 Task: Add the task  Add support for user-generated content and comments to the section Dash & Smash in the project VentureTech and add a Due Date to the respective task as 2024/01/26.
Action: Mouse moved to (57, 385)
Screenshot: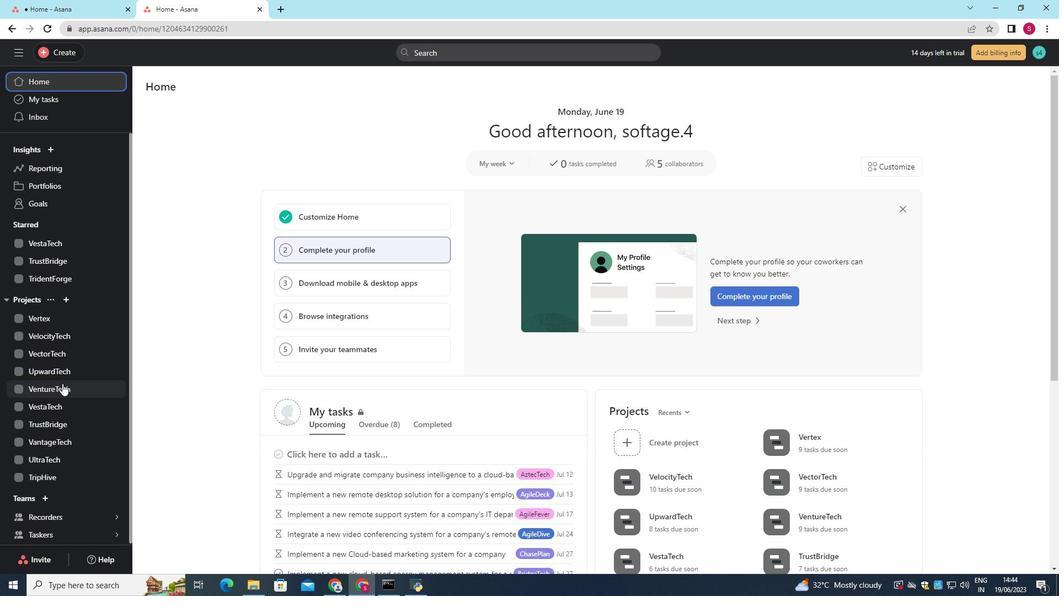 
Action: Mouse pressed left at (57, 385)
Screenshot: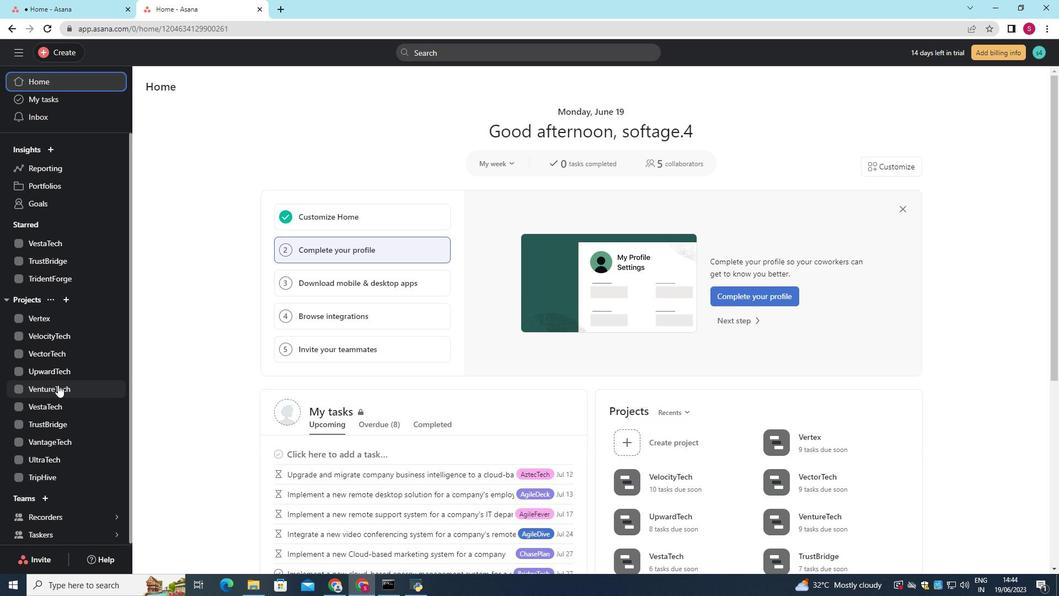 
Action: Mouse moved to (195, 107)
Screenshot: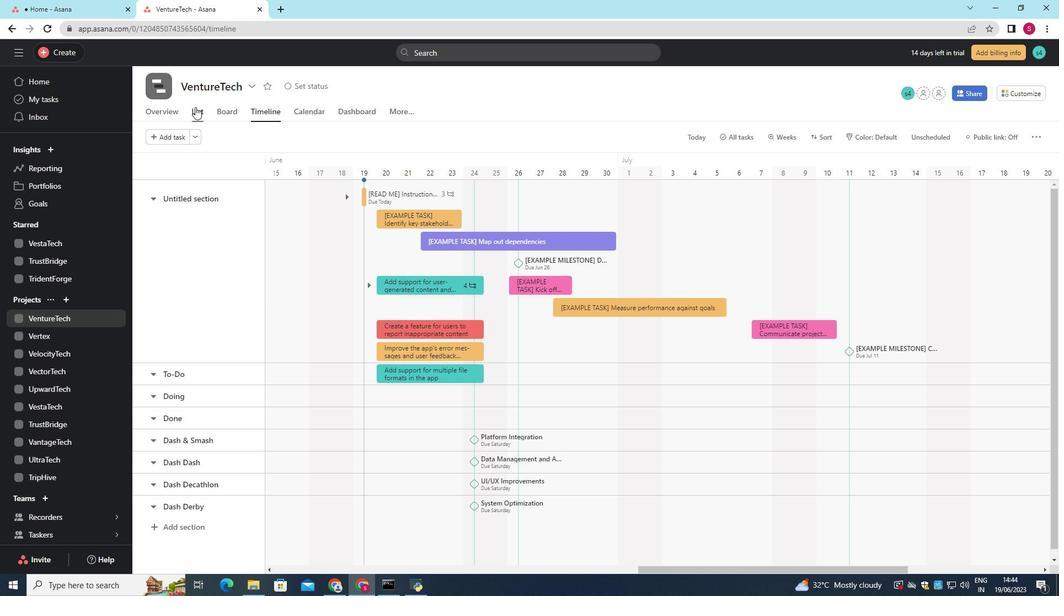 
Action: Mouse pressed left at (195, 107)
Screenshot: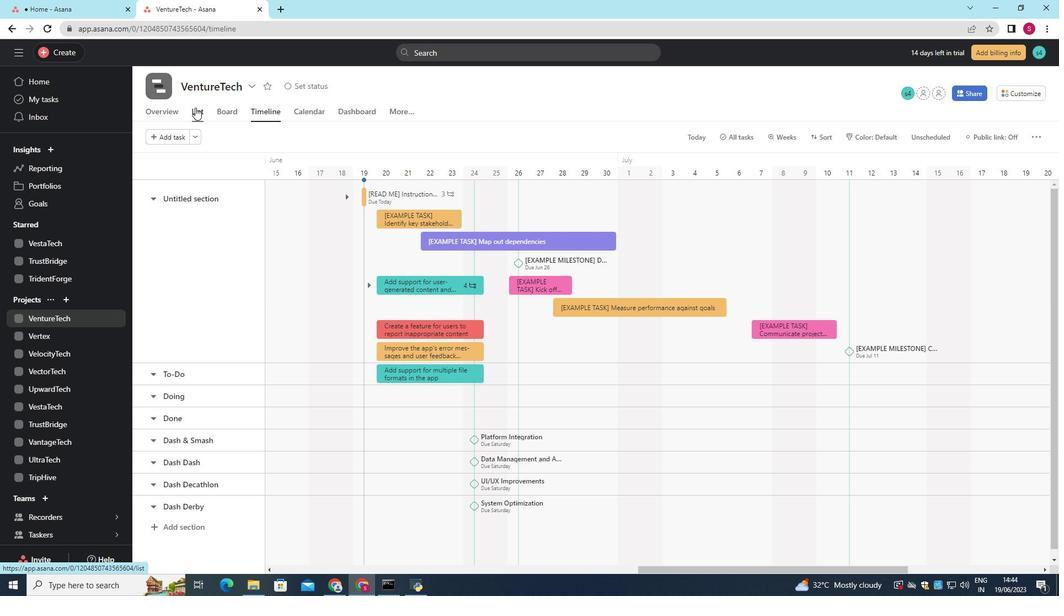 
Action: Mouse moved to (454, 253)
Screenshot: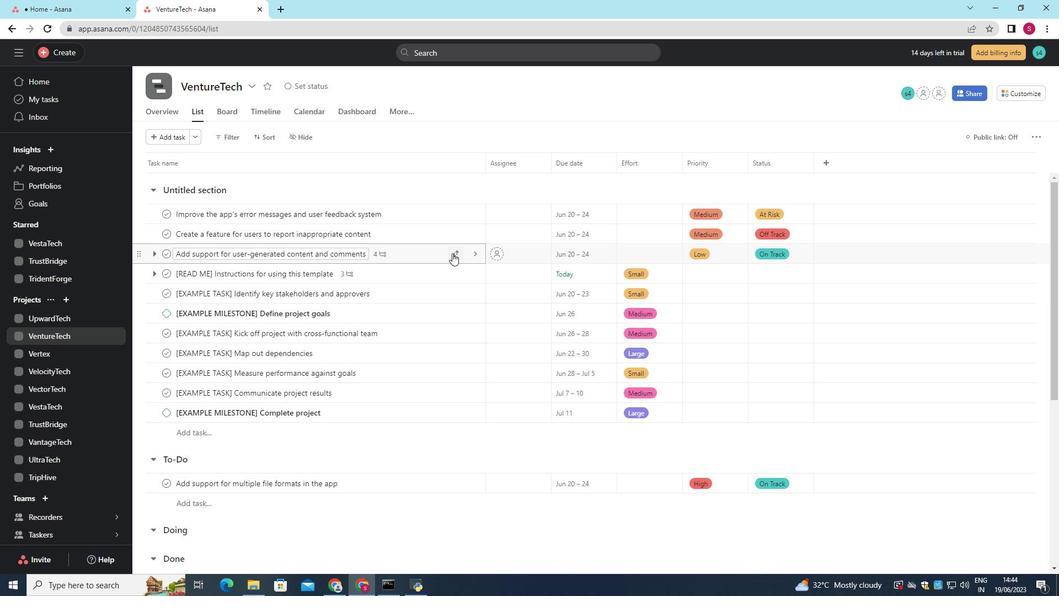 
Action: Mouse pressed left at (454, 253)
Screenshot: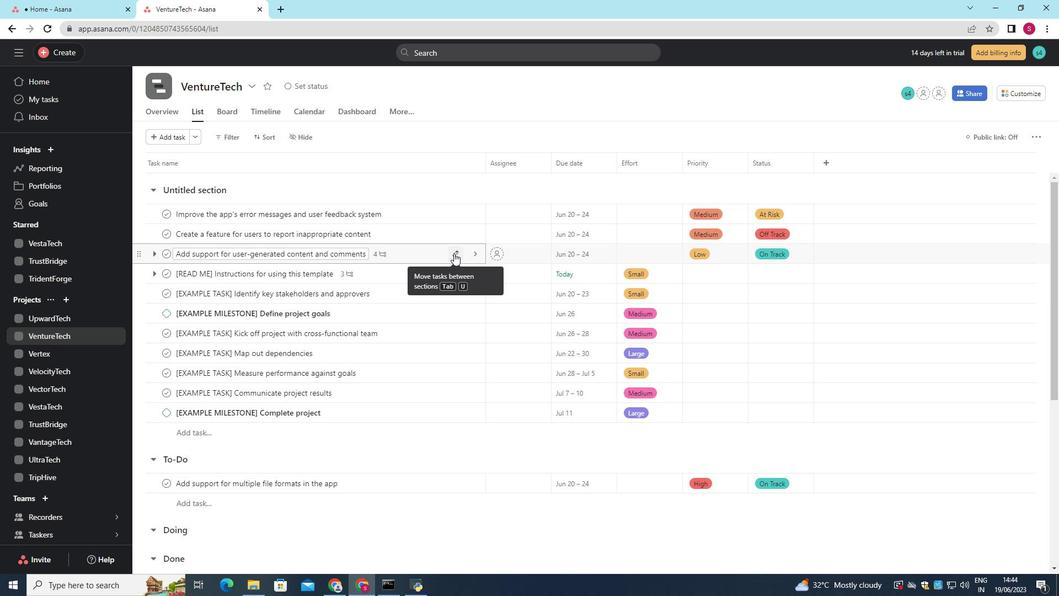 
Action: Mouse moved to (424, 372)
Screenshot: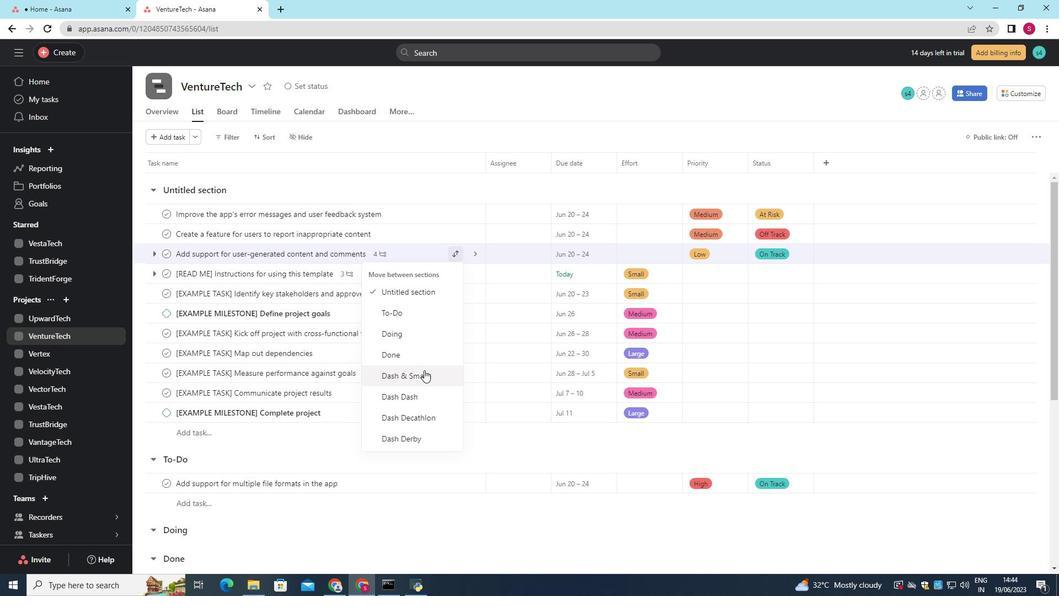 
Action: Mouse pressed left at (424, 372)
Screenshot: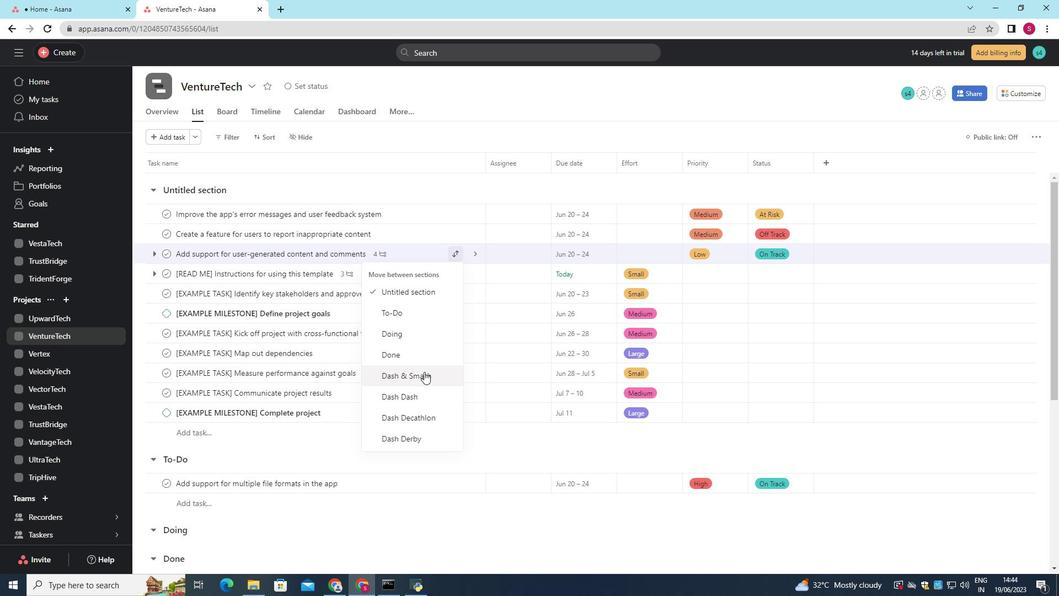 
Action: Mouse moved to (413, 388)
Screenshot: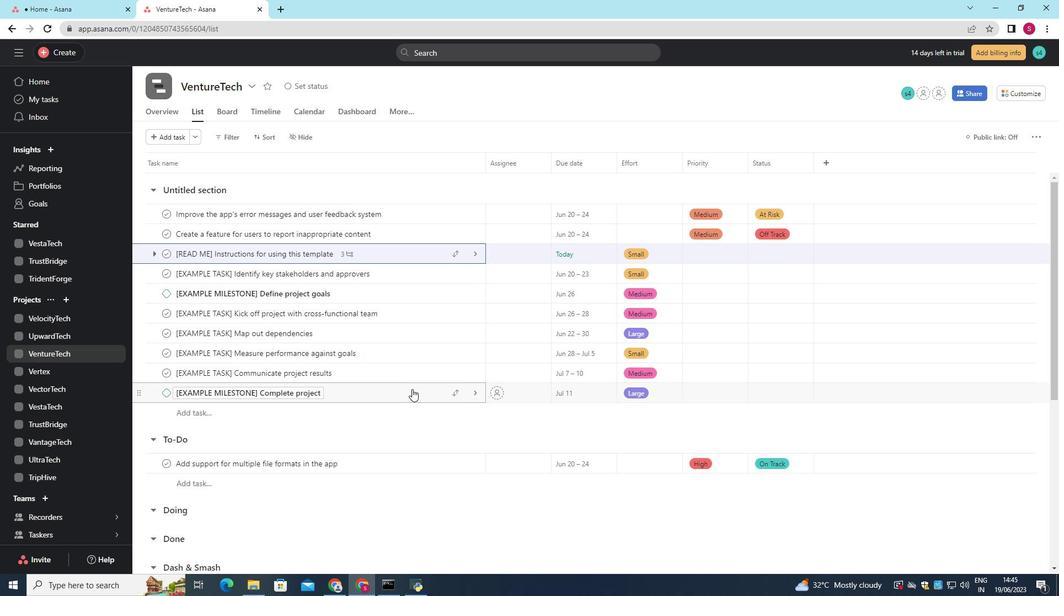 
Action: Mouse scrolled (413, 388) with delta (0, 0)
Screenshot: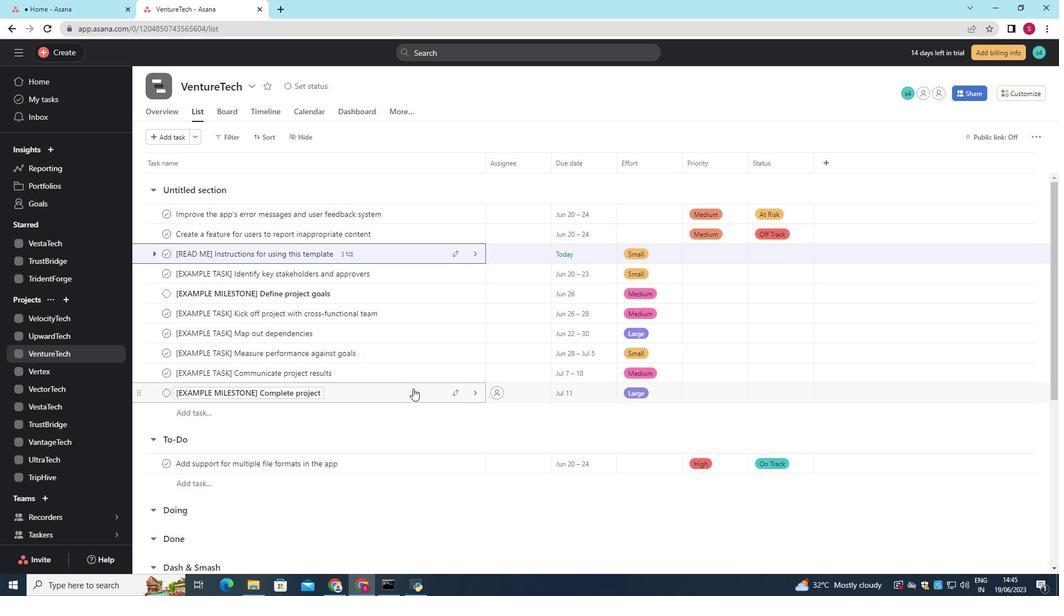 
Action: Mouse scrolled (413, 388) with delta (0, 0)
Screenshot: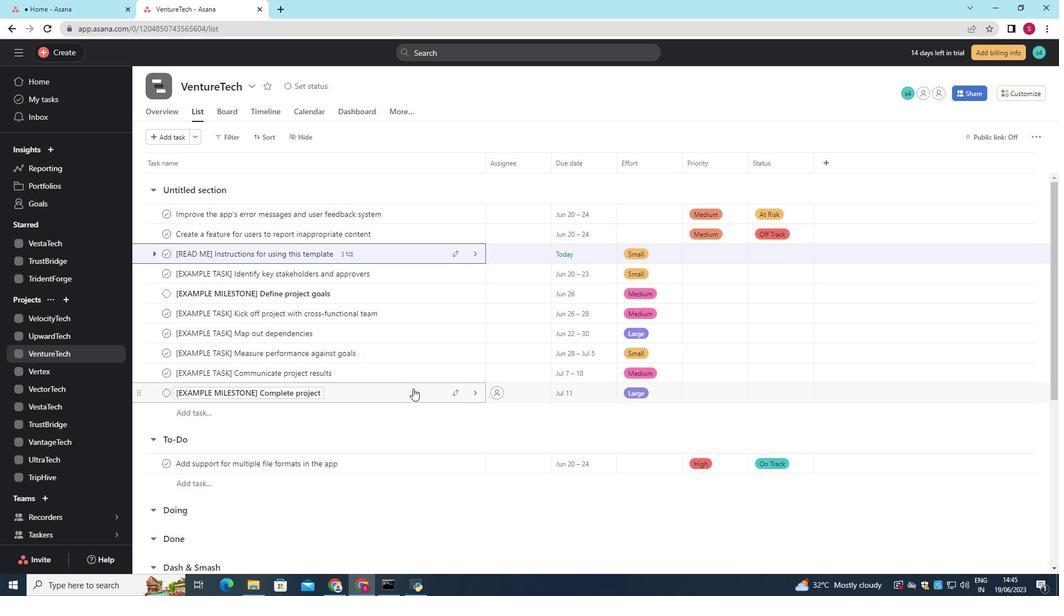 
Action: Mouse scrolled (413, 388) with delta (0, 0)
Screenshot: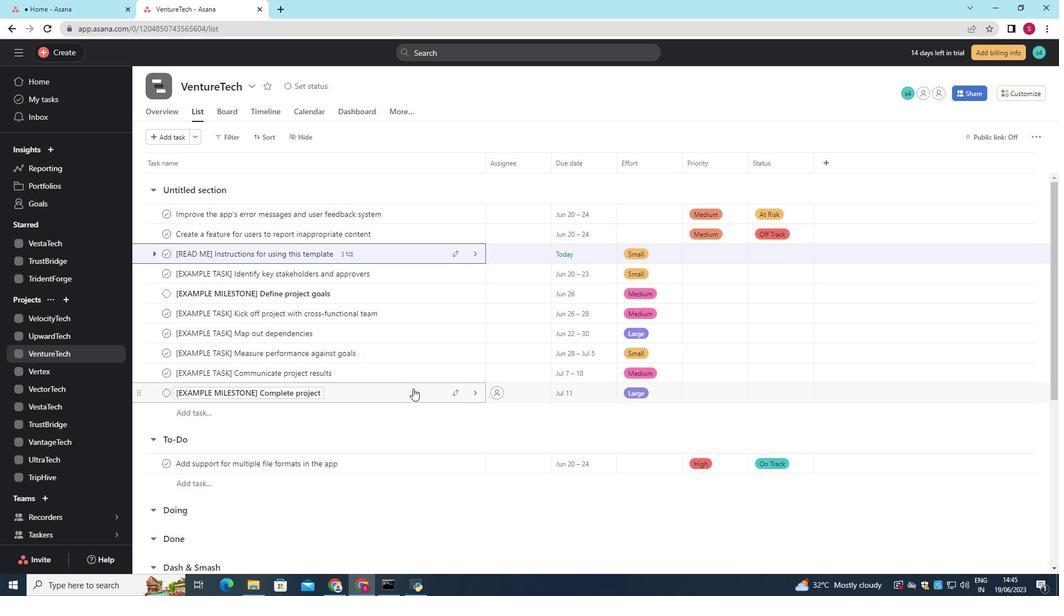 
Action: Mouse moved to (413, 388)
Screenshot: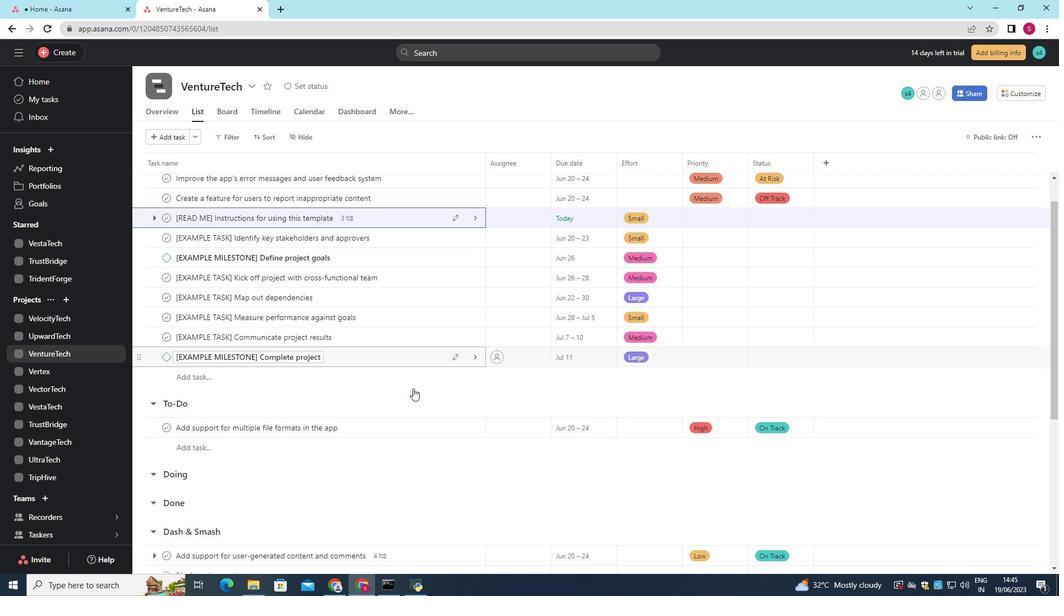 
Action: Mouse scrolled (413, 388) with delta (0, 0)
Screenshot: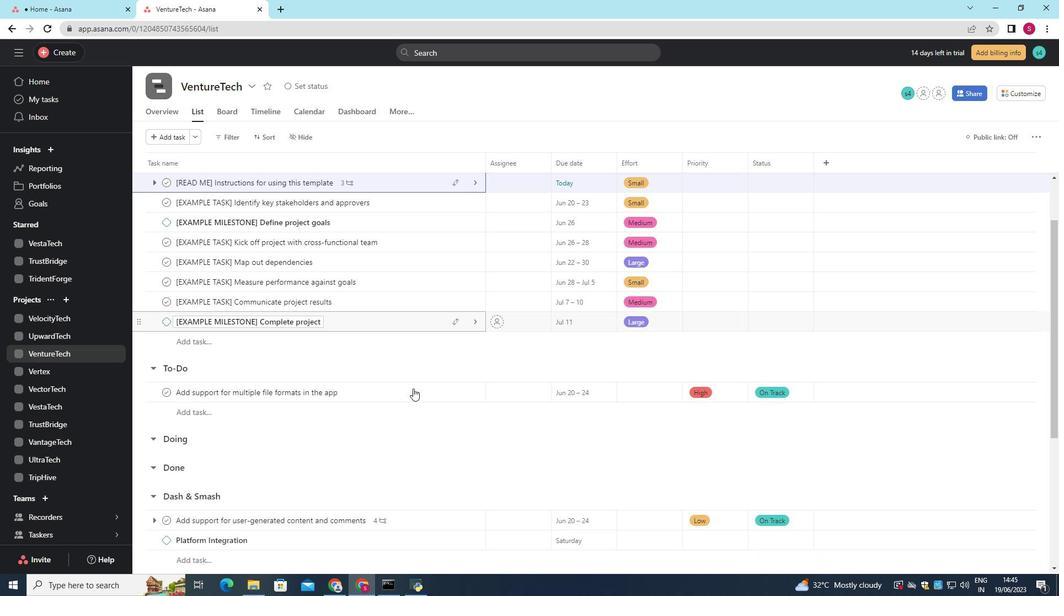 
Action: Mouse moved to (600, 373)
Screenshot: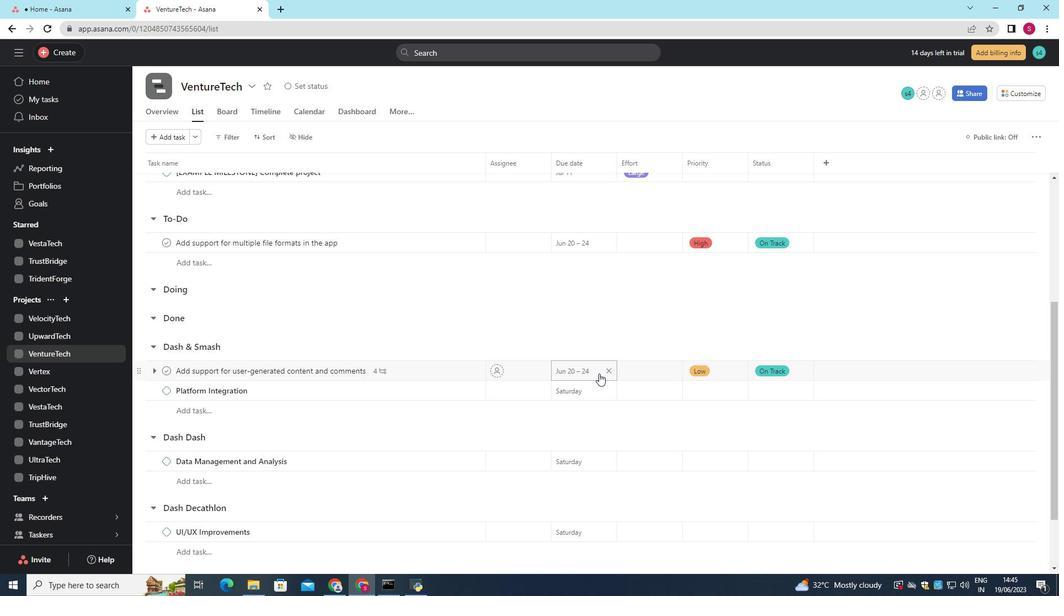 
Action: Mouse pressed left at (600, 373)
Screenshot: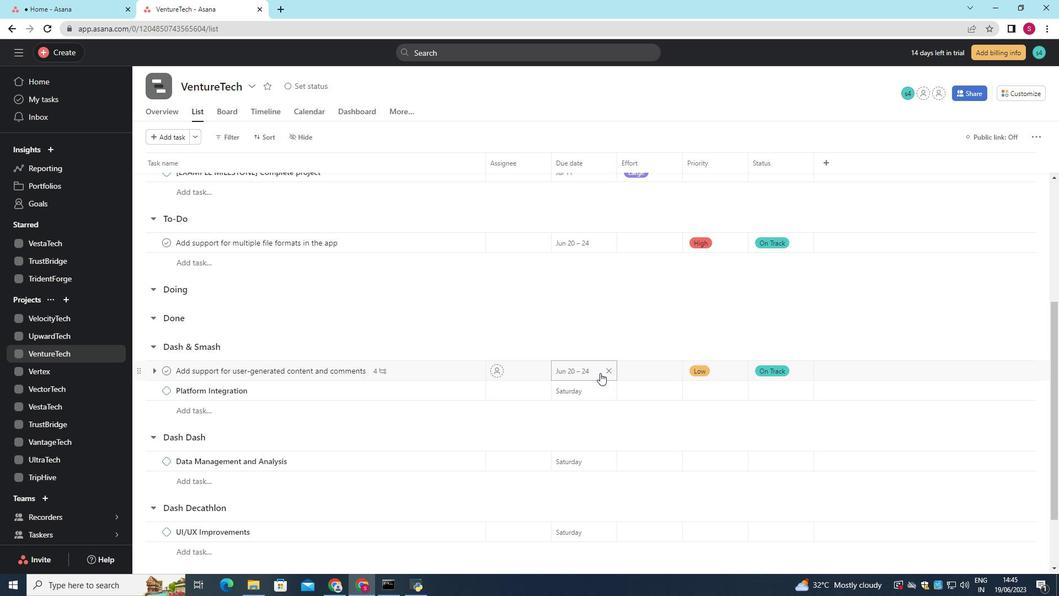 
Action: Mouse moved to (679, 165)
Screenshot: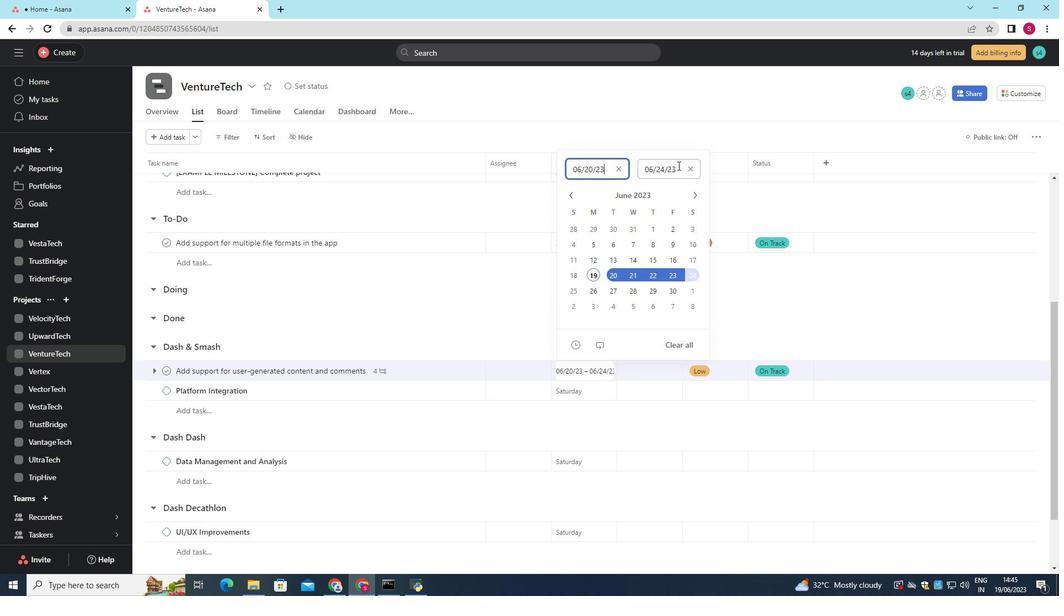 
Action: Mouse pressed left at (679, 165)
Screenshot: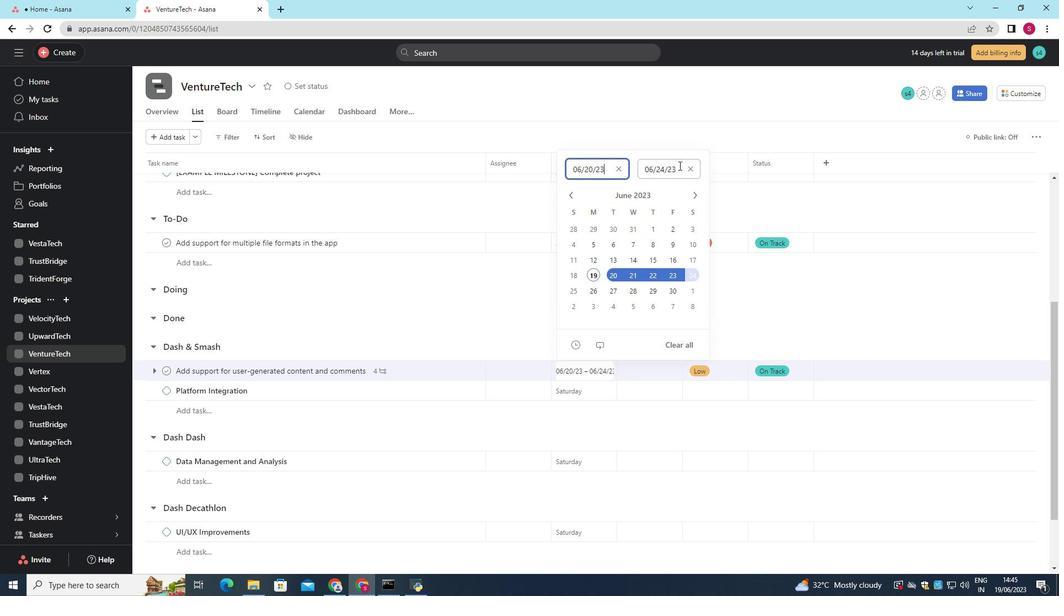 
Action: Mouse moved to (680, 166)
Screenshot: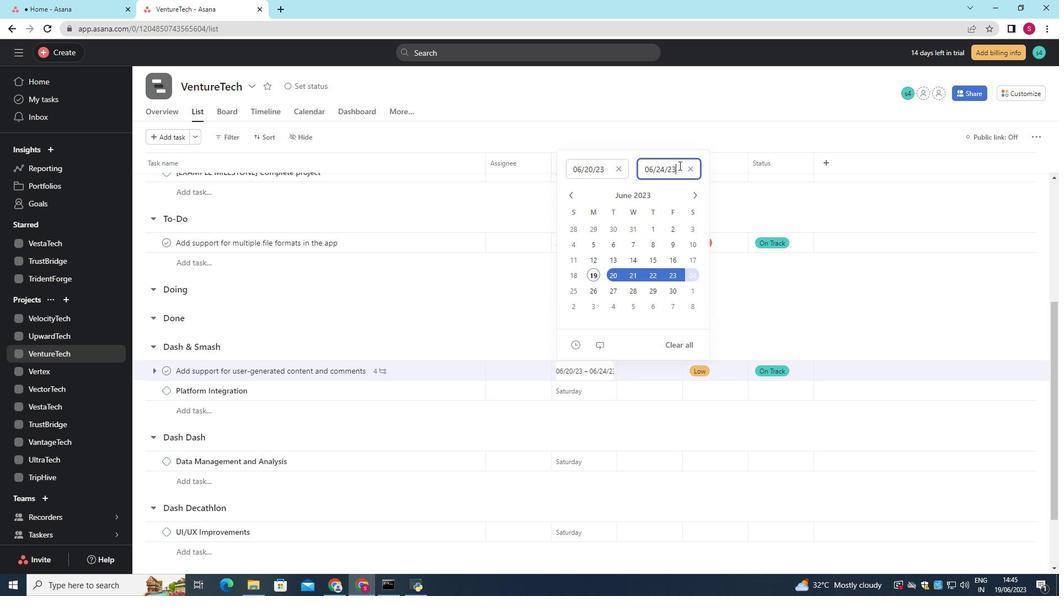 
Action: Key pressed <Key.backspace><Key.backspace><Key.backspace><Key.backspace><Key.backspace><Key.backspace><Key.backspace><Key.backspace><Key.backspace><Key.backspace><Key.backspace><Key.backspace><Key.backspace><Key.backspace><Key.backspace><Key.backspace><Key.backspace><Key.backspace><Key.backspace><Key.backspace><Key.backspace><Key.backspace><Key.backspace><Key.backspace><Key.backspace>2024/01/26<Key.enter>
Screenshot: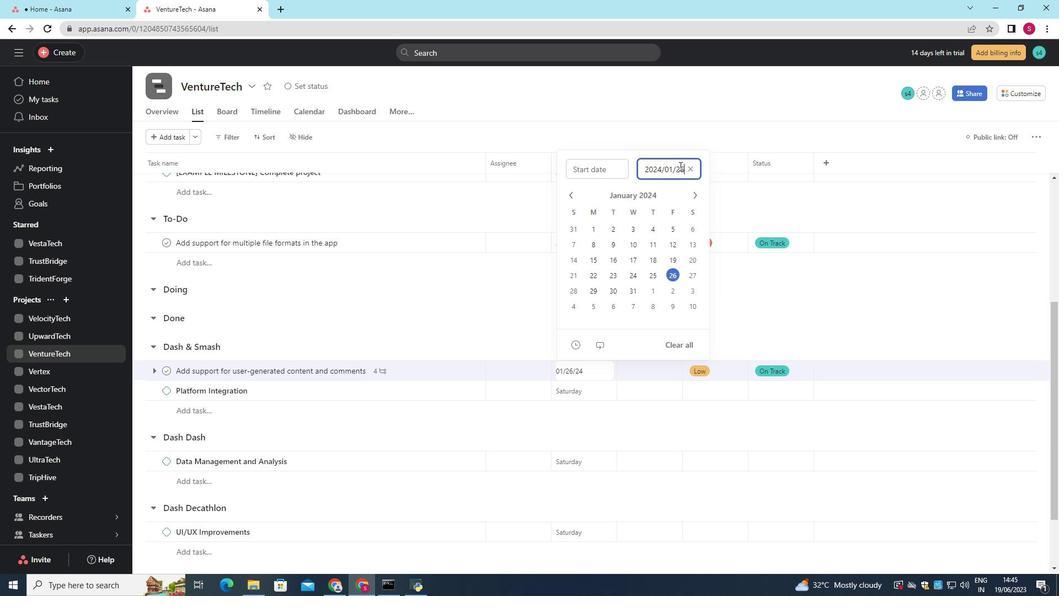
